 Task: Create New Customer with Customer Name: The Traditional Store, Billing Address Line1: 1083 Charack Road, Billing Address Line2:  Terre Haute, Billing Address Line3:  Indiana 47807, Cell Number: 203-470-7338
Action: Mouse pressed left at (157, 29)
Screenshot: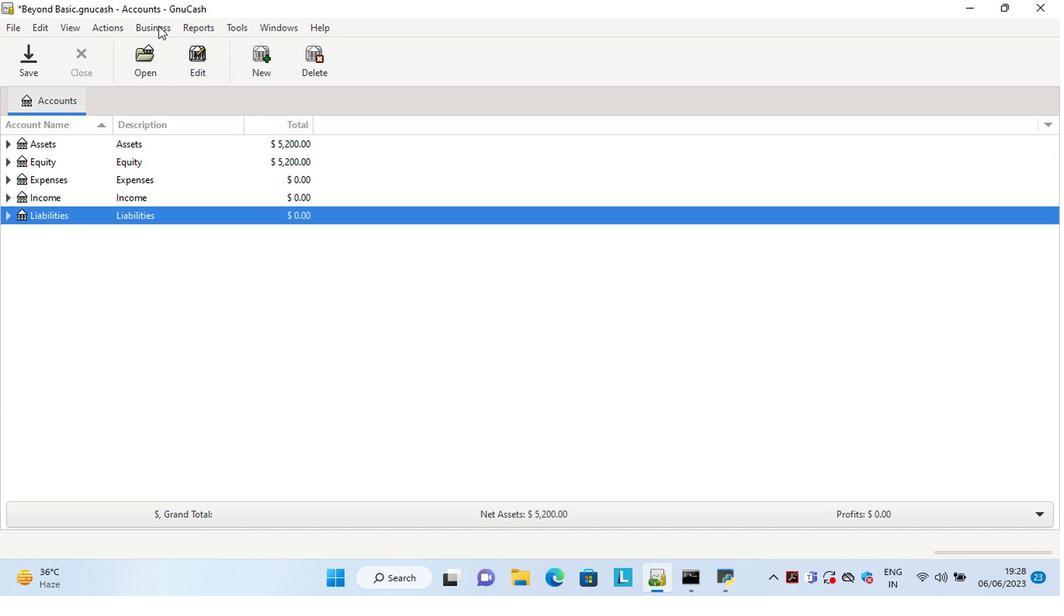 
Action: Mouse moved to (324, 68)
Screenshot: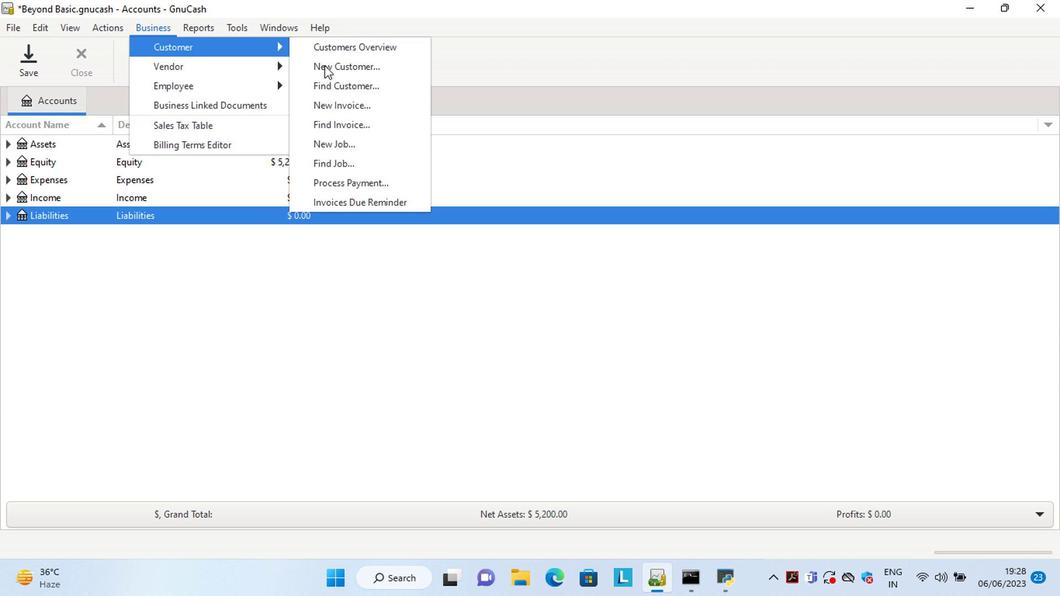 
Action: Mouse pressed left at (324, 68)
Screenshot: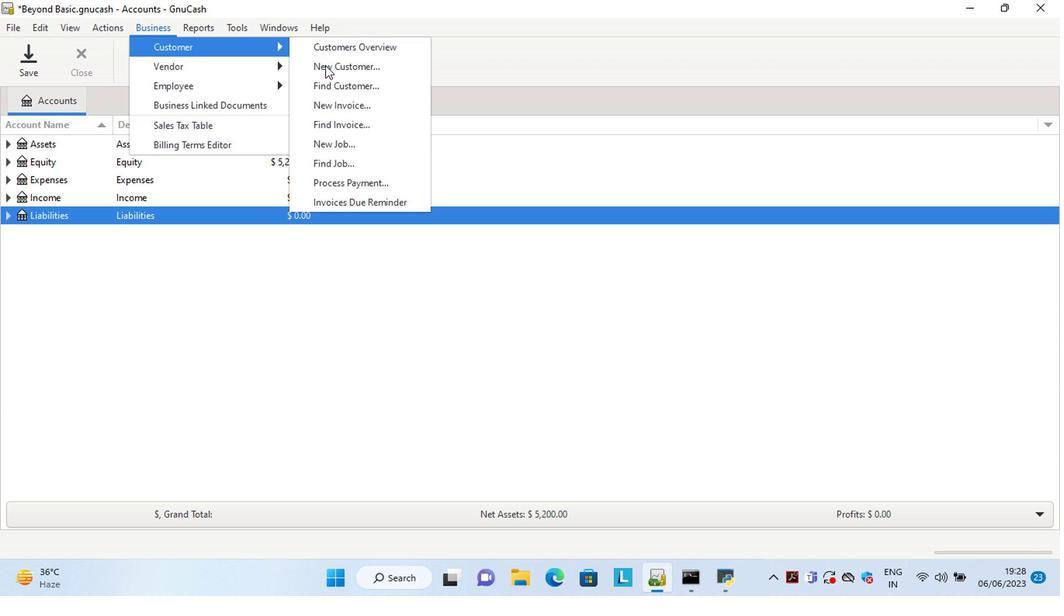 
Action: Mouse moved to (905, 386)
Screenshot: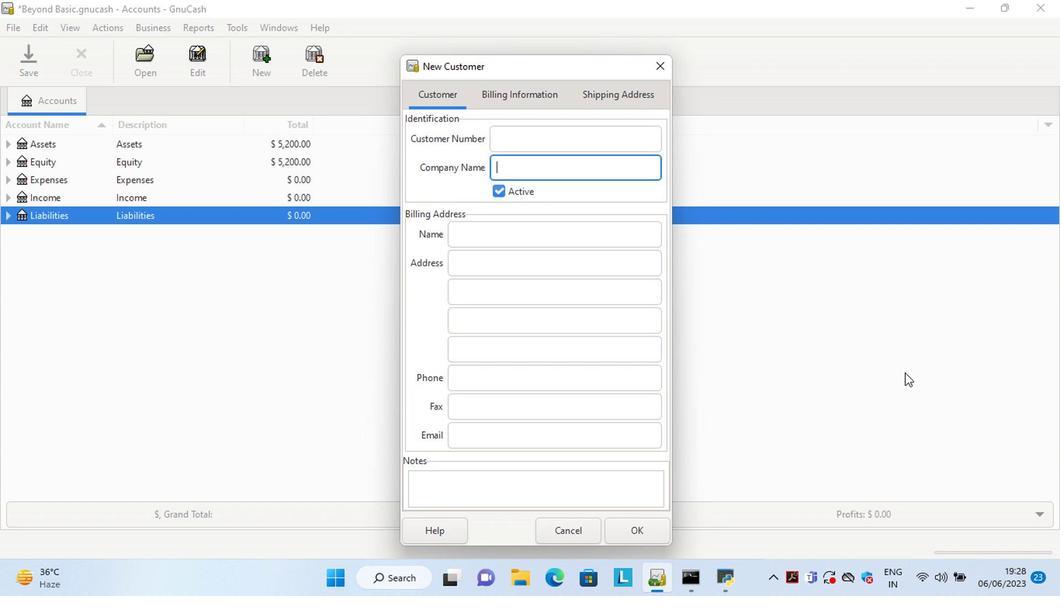 
Action: Key pressed <Key.shift>The<Key.space><Key.shift>Traditional<Key.space><Key.shift>Store<Key.tab><Key.tab><Key.tab><Key.tab><Key.up>1083<Key.space><Key.shift>Charack<Key.space><Key.shift>Road<Key.tab>te<Key.tab><Key.shift>In<Key.tab><Key.tab>203-470-7338
Screenshot: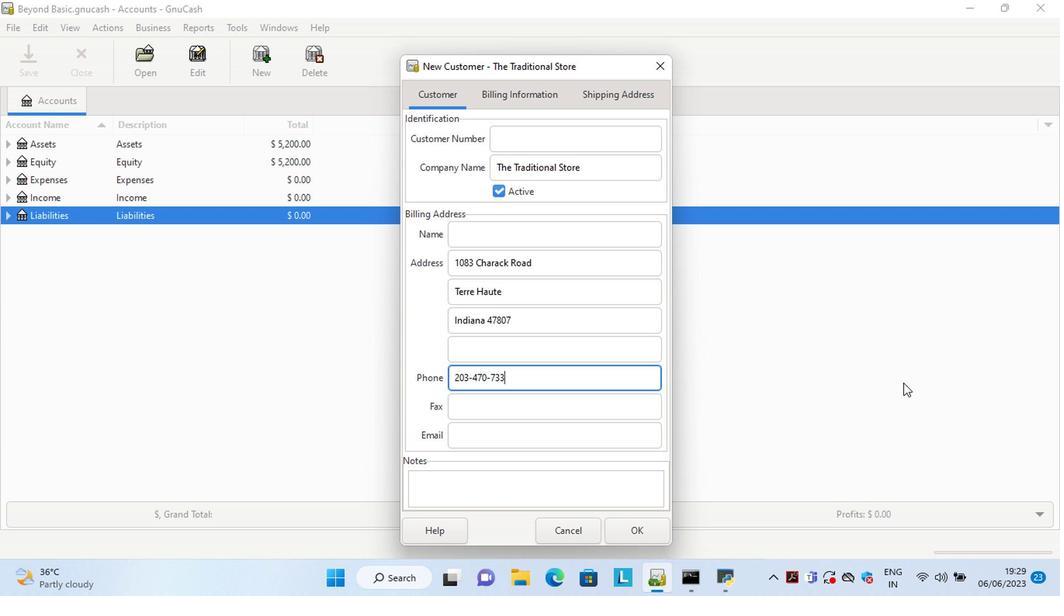 
Action: Mouse moved to (648, 531)
Screenshot: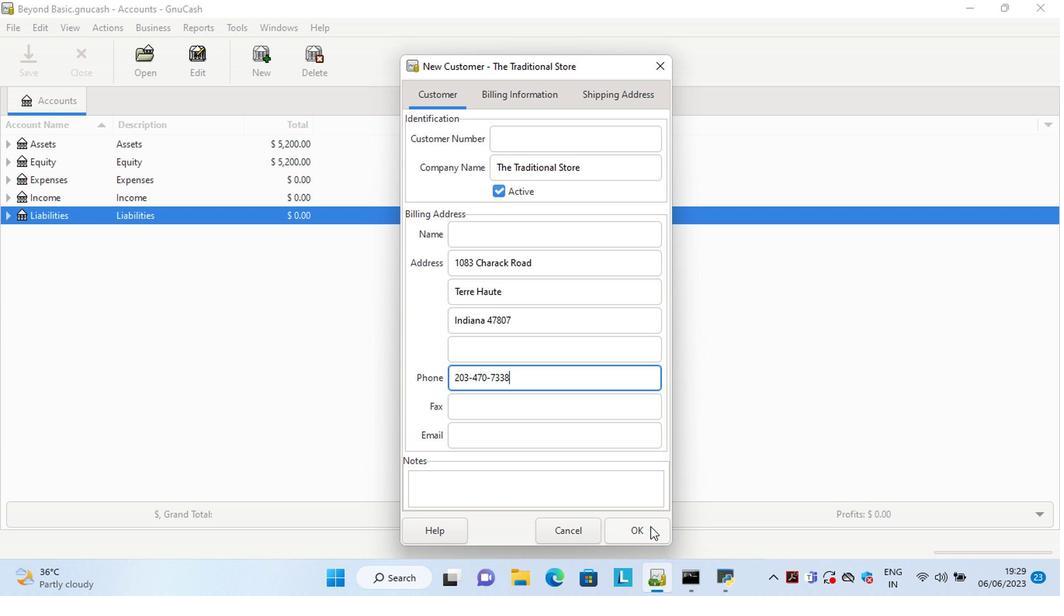 
Action: Mouse pressed left at (648, 531)
Screenshot: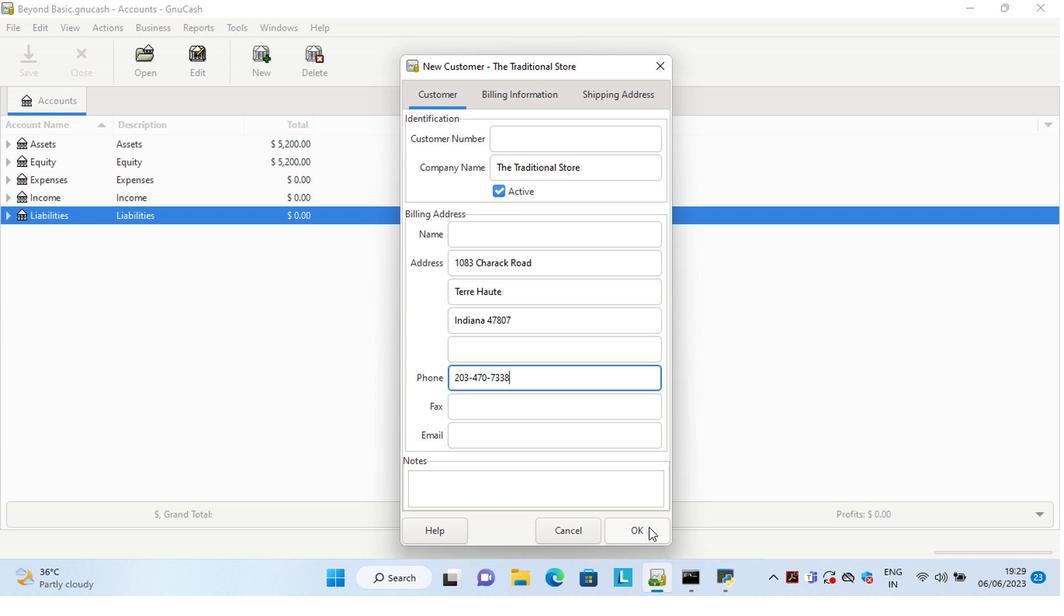 
Action: Mouse moved to (656, 503)
Screenshot: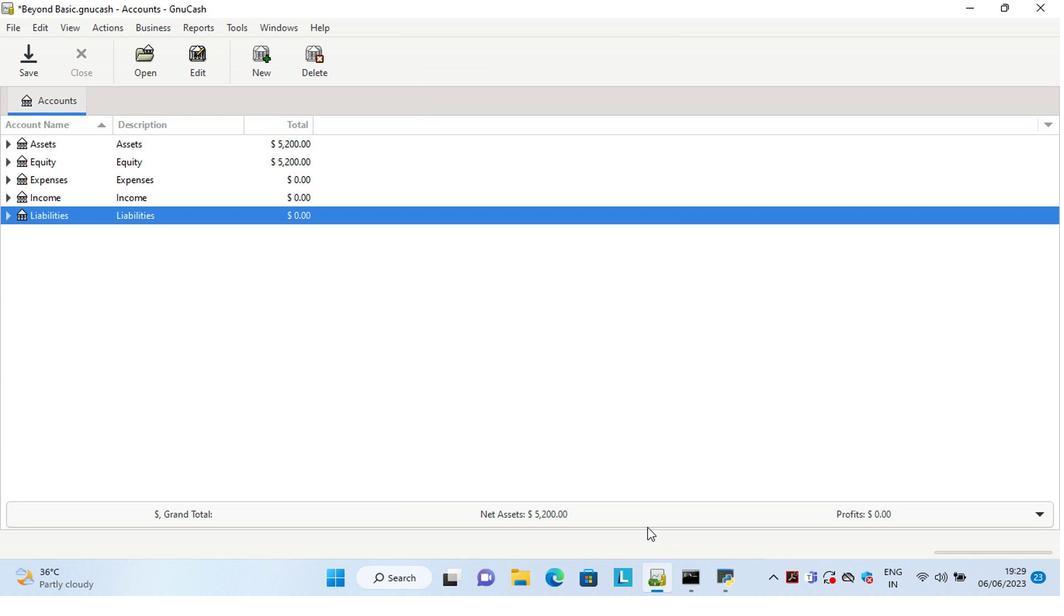 
